 Task: Create a due date automation trigger when advanced on, 2 hours before a card is due add basic without the green label.
Action: Mouse moved to (997, 99)
Screenshot: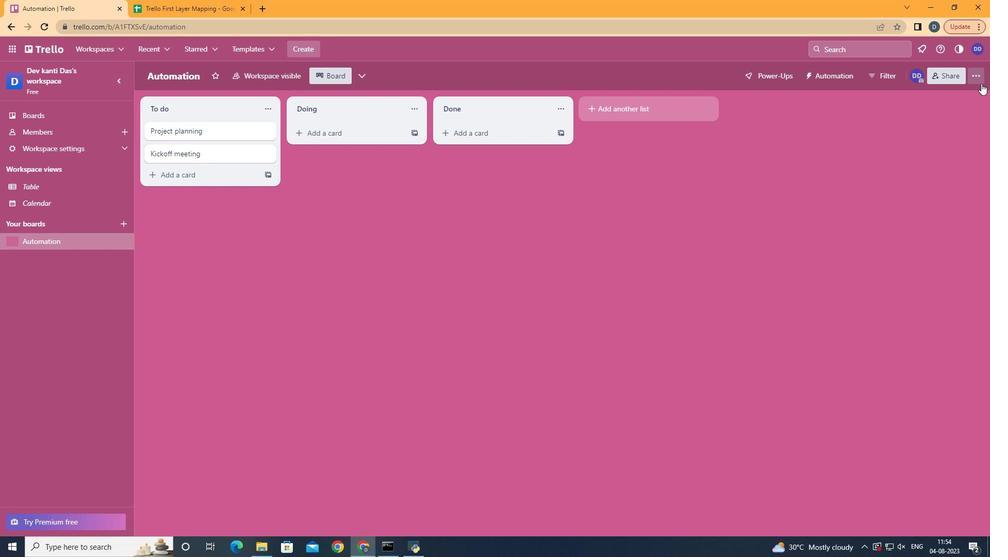 
Action: Mouse pressed left at (997, 99)
Screenshot: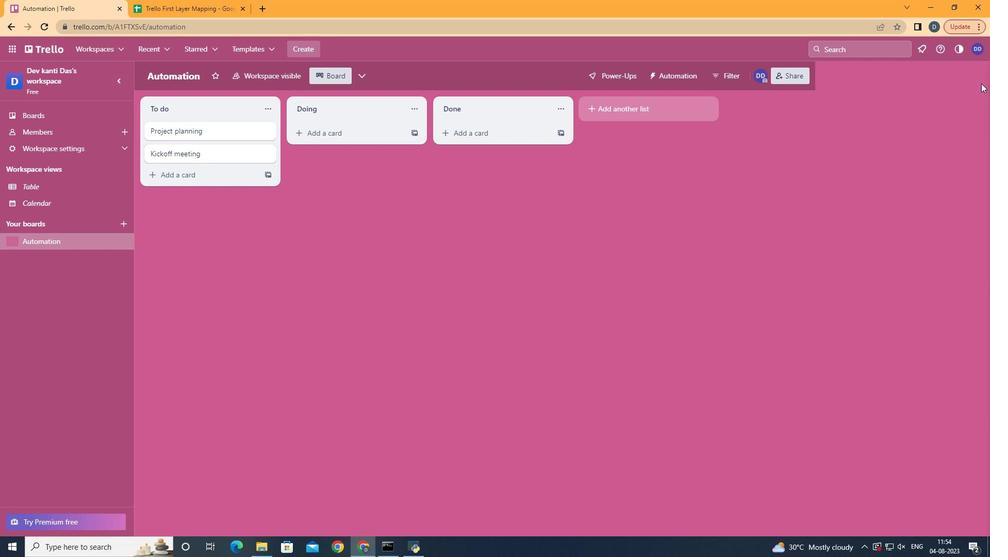 
Action: Mouse moved to (906, 252)
Screenshot: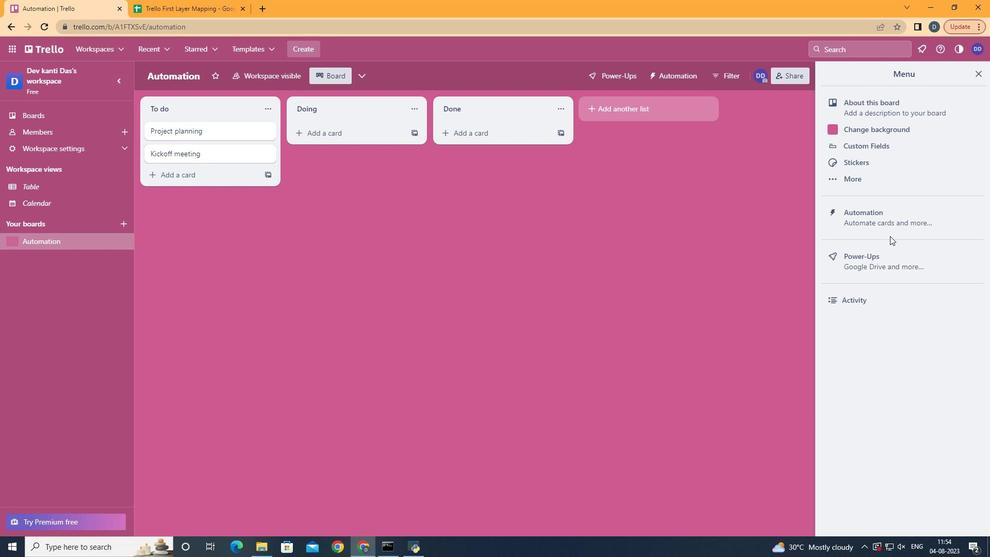 
Action: Mouse pressed left at (906, 252)
Screenshot: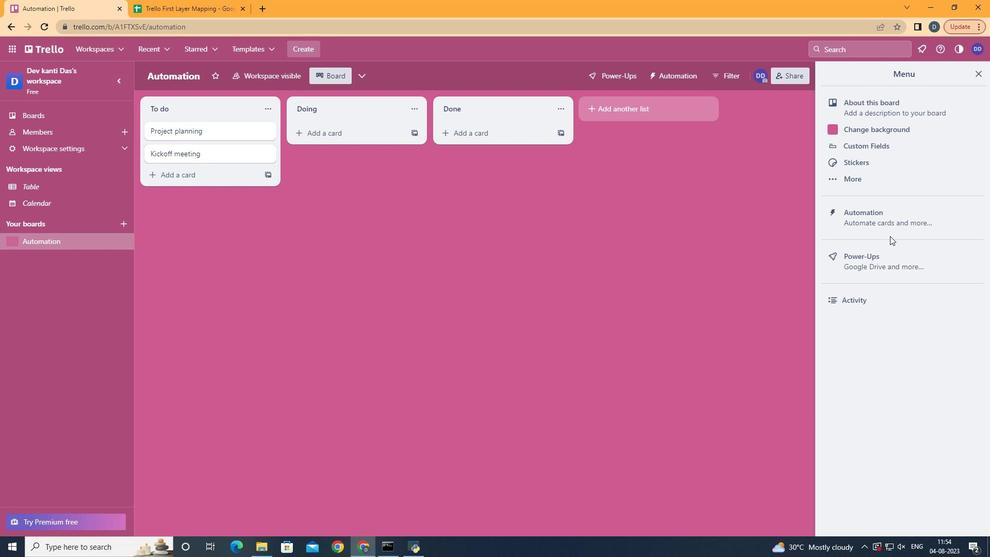 
Action: Mouse moved to (906, 238)
Screenshot: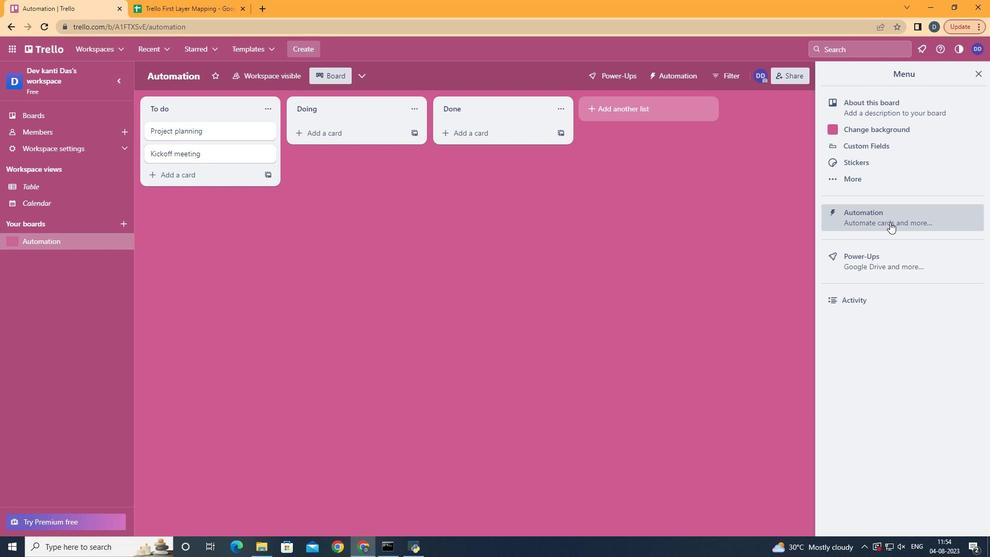
Action: Mouse pressed left at (906, 238)
Screenshot: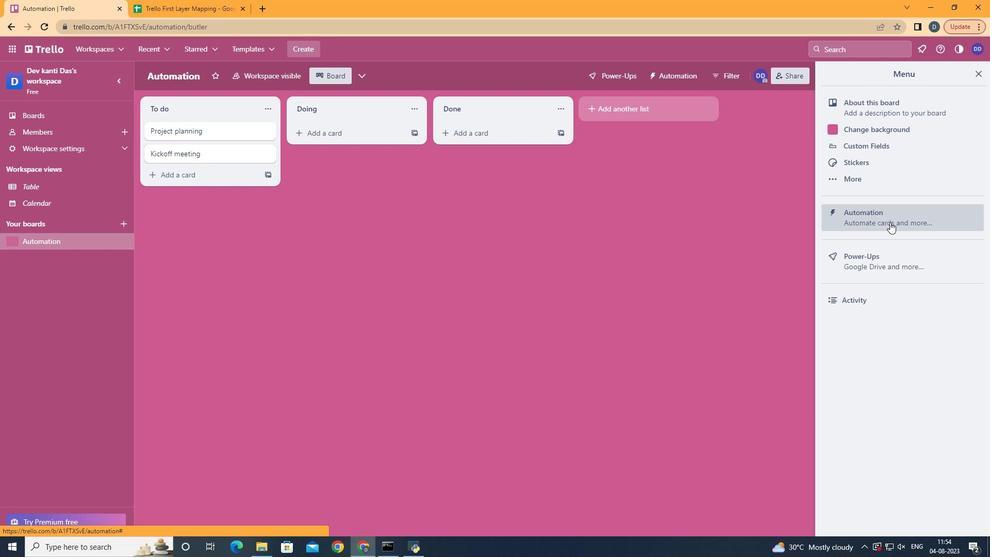 
Action: Mouse moved to (210, 221)
Screenshot: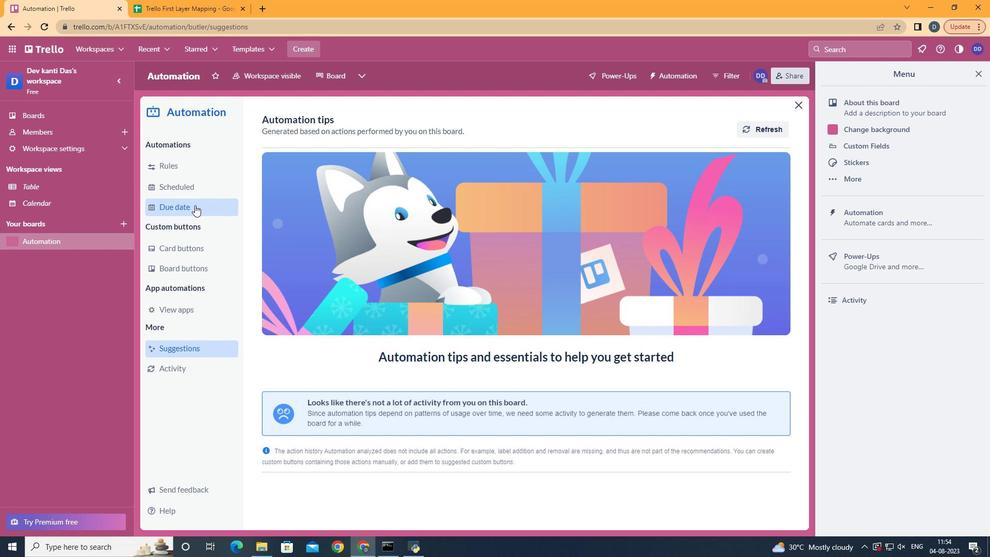 
Action: Mouse pressed left at (210, 221)
Screenshot: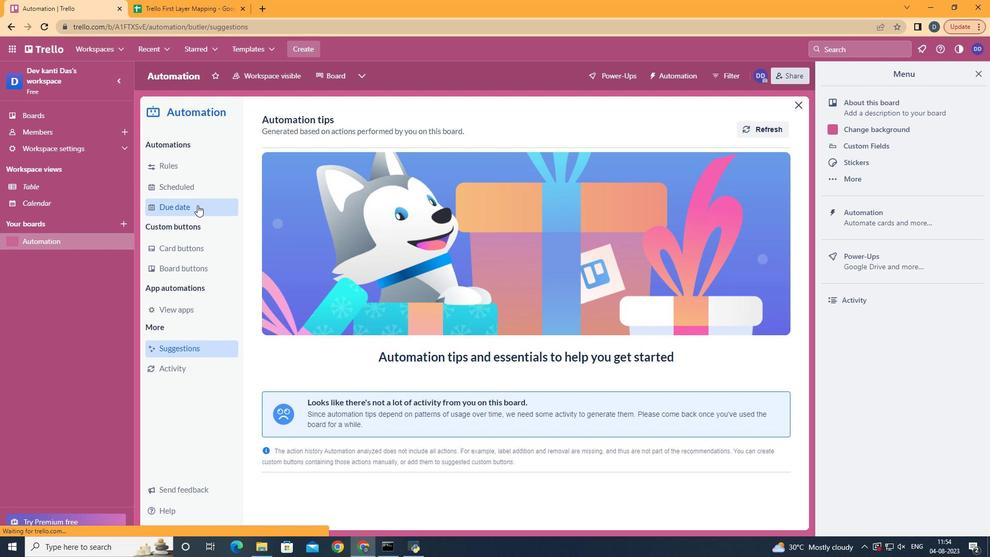 
Action: Mouse moved to (745, 134)
Screenshot: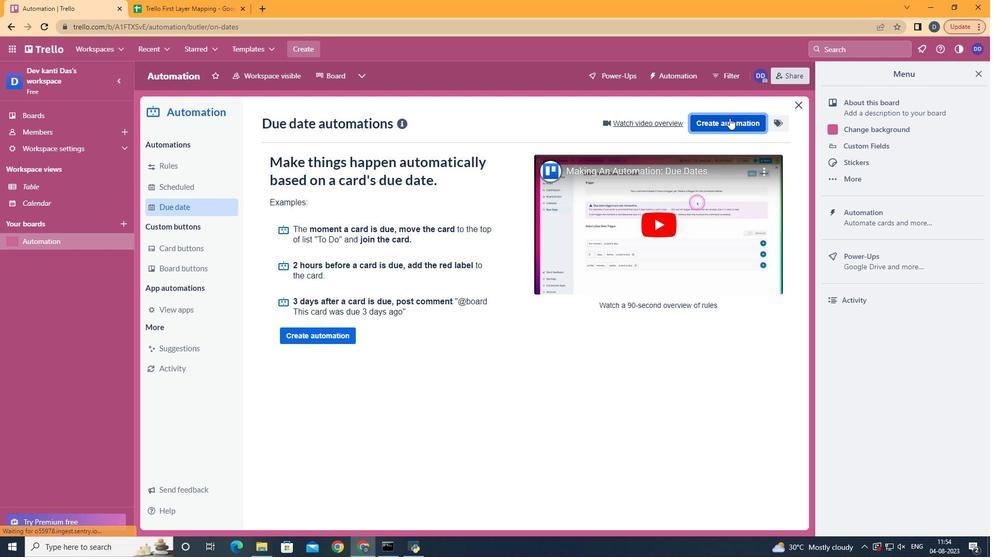 
Action: Mouse pressed left at (745, 134)
Screenshot: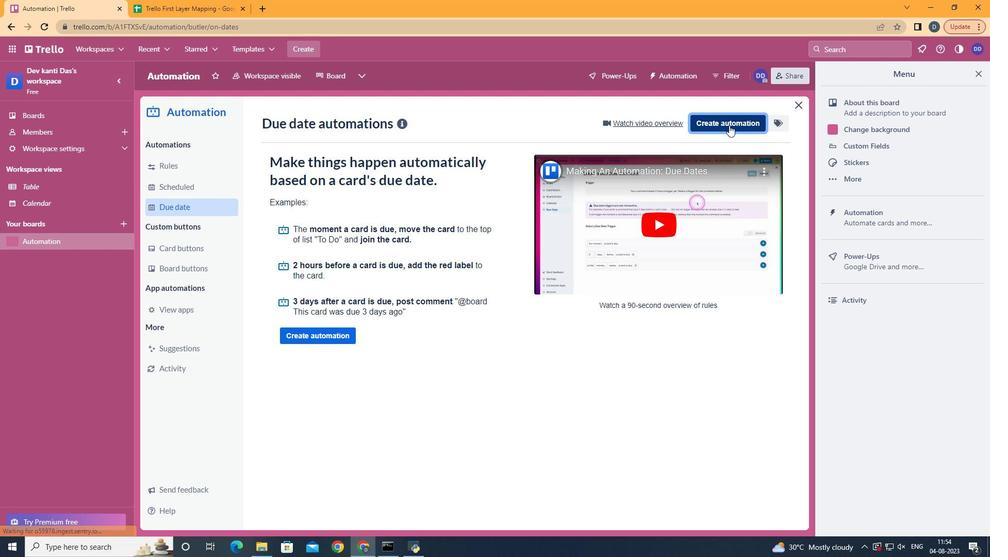 
Action: Mouse moved to (535, 245)
Screenshot: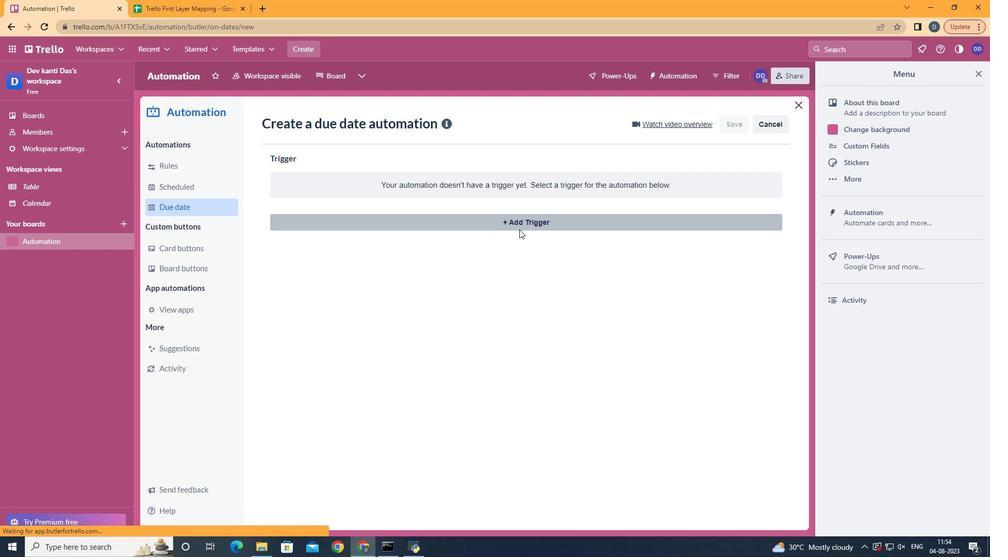
Action: Mouse pressed left at (535, 245)
Screenshot: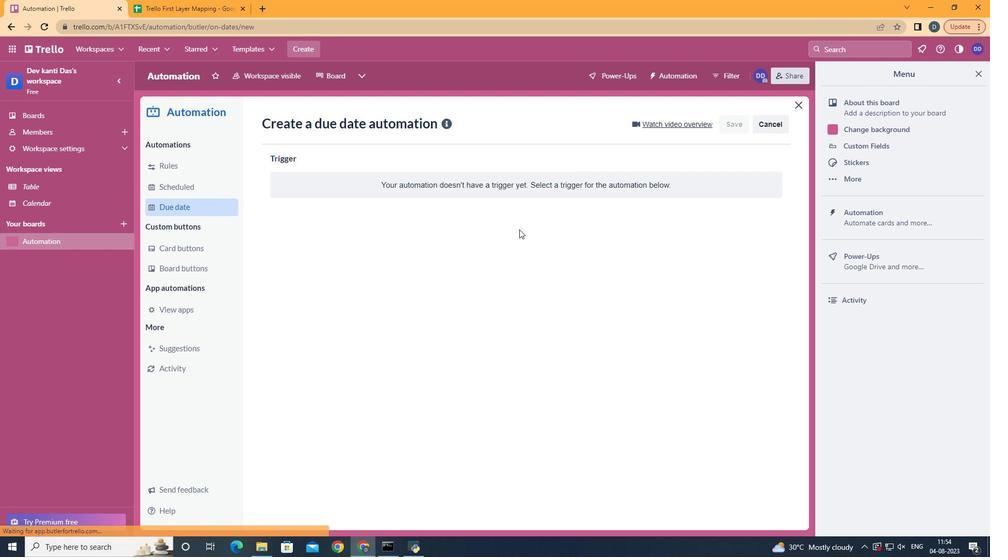 
Action: Mouse moved to (344, 457)
Screenshot: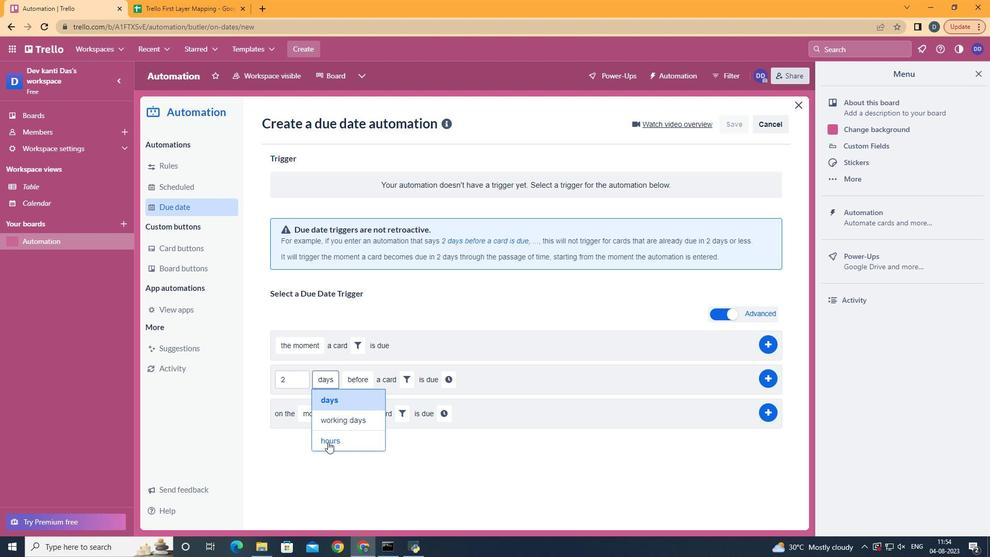 
Action: Mouse pressed left at (344, 457)
Screenshot: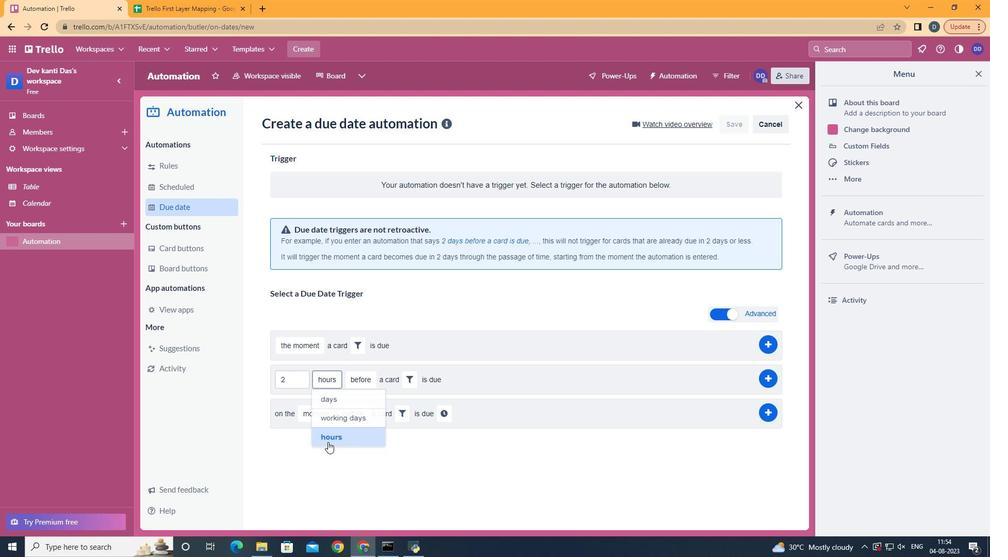 
Action: Mouse moved to (379, 411)
Screenshot: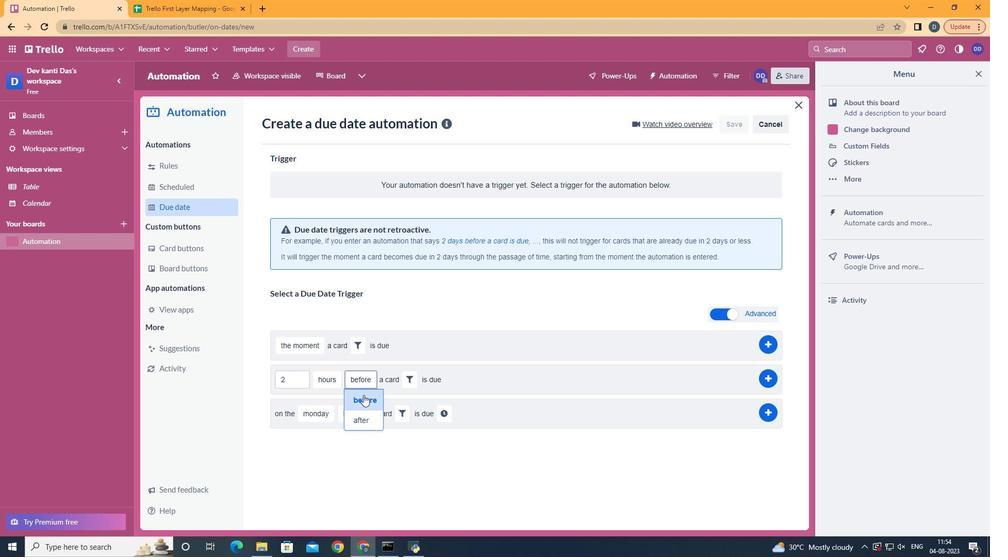 
Action: Mouse pressed left at (379, 411)
Screenshot: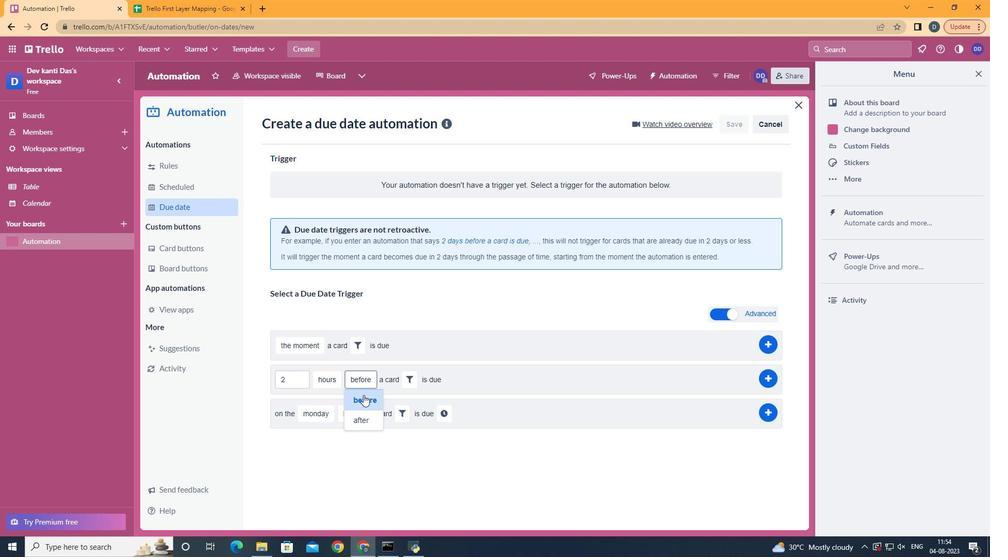 
Action: Mouse moved to (427, 398)
Screenshot: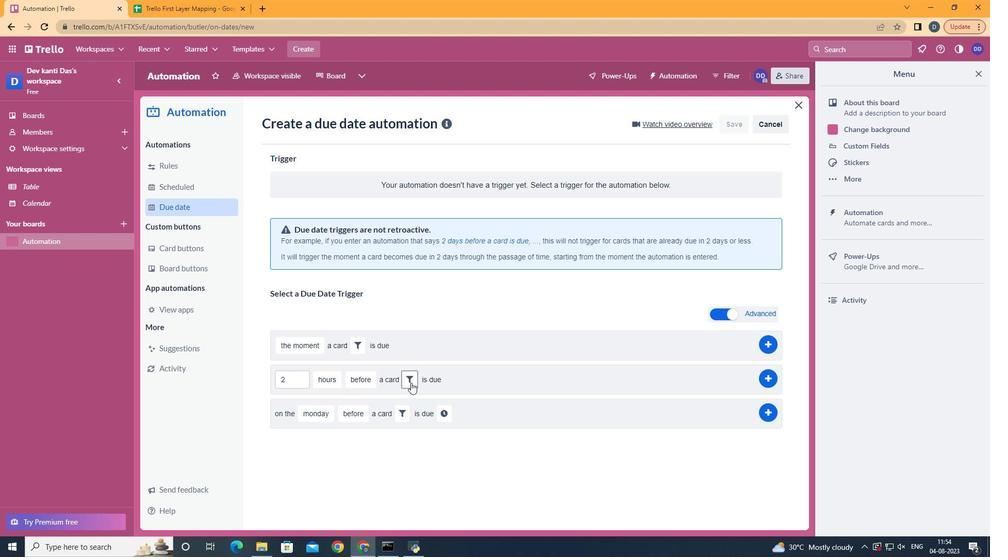 
Action: Mouse pressed left at (427, 398)
Screenshot: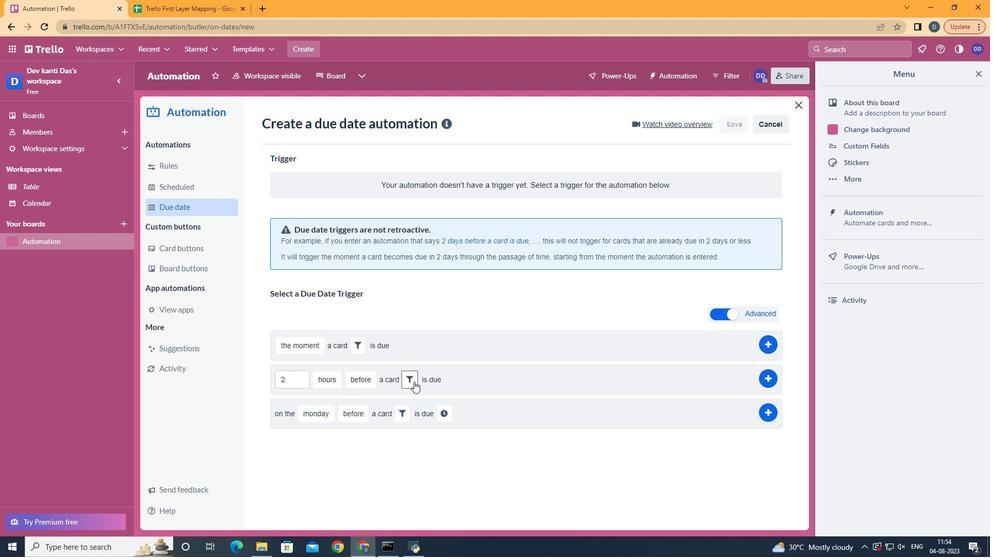 
Action: Mouse moved to (452, 446)
Screenshot: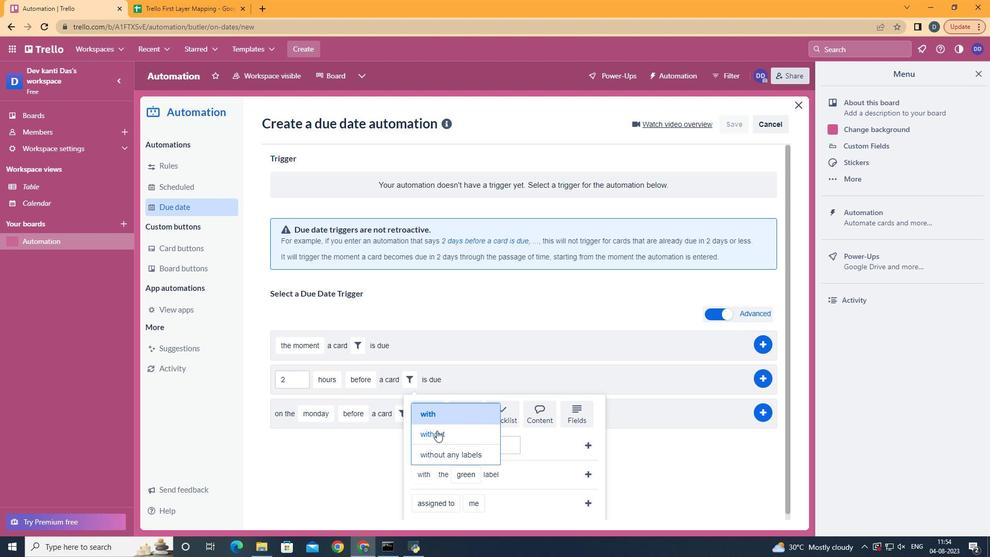 
Action: Mouse pressed left at (452, 446)
Screenshot: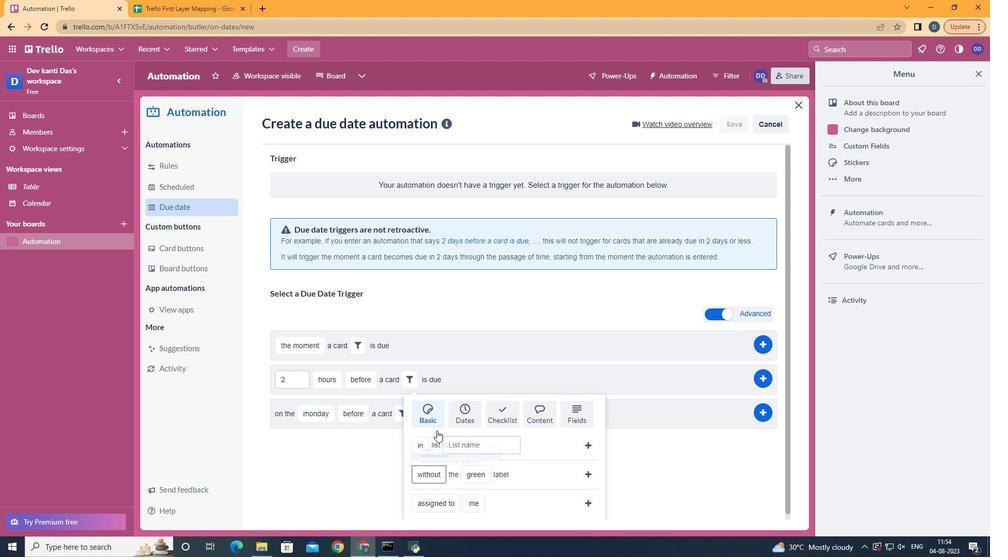 
Action: Mouse moved to (497, 359)
Screenshot: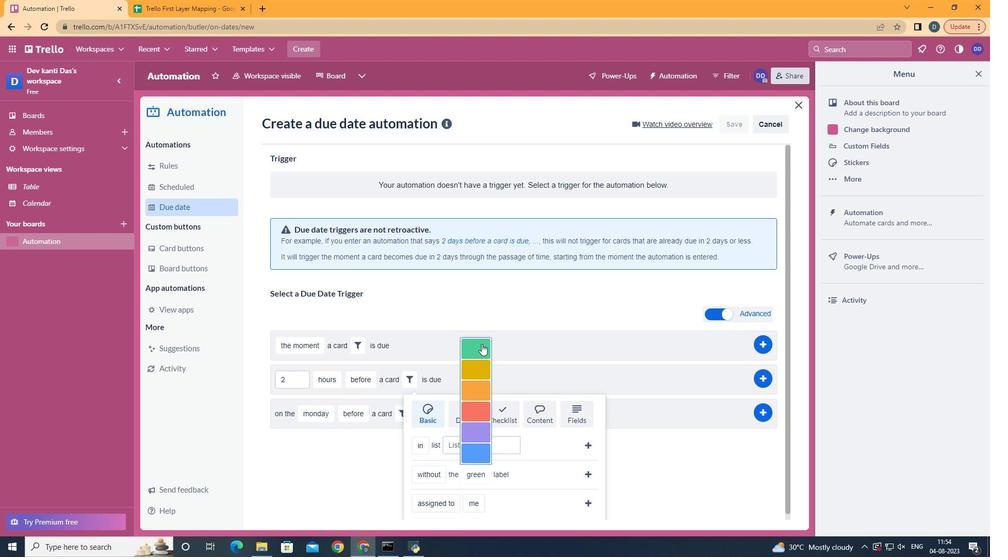 
Action: Mouse pressed left at (497, 359)
Screenshot: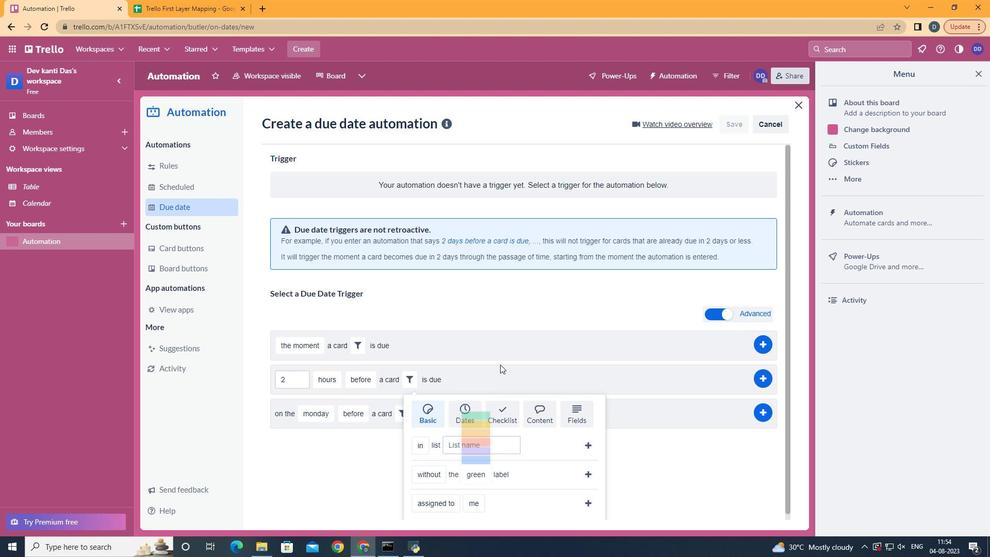 
Action: Mouse moved to (593, 489)
Screenshot: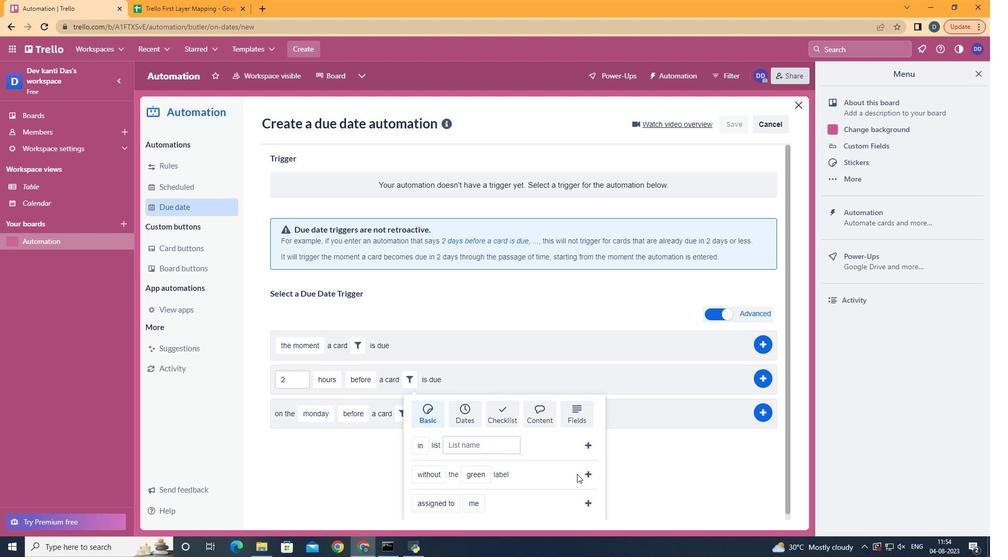 
Action: Mouse pressed left at (593, 489)
Screenshot: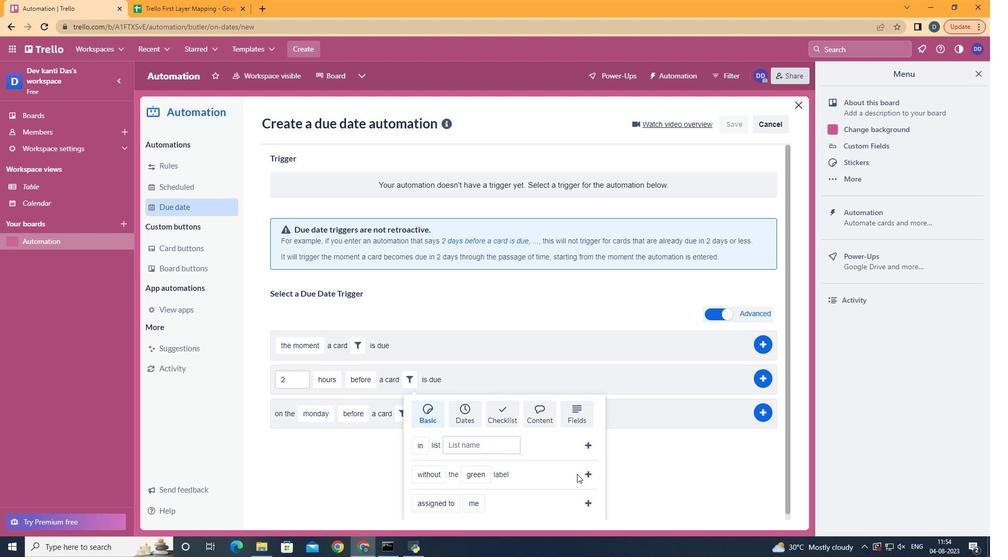 
Action: Mouse moved to (598, 491)
Screenshot: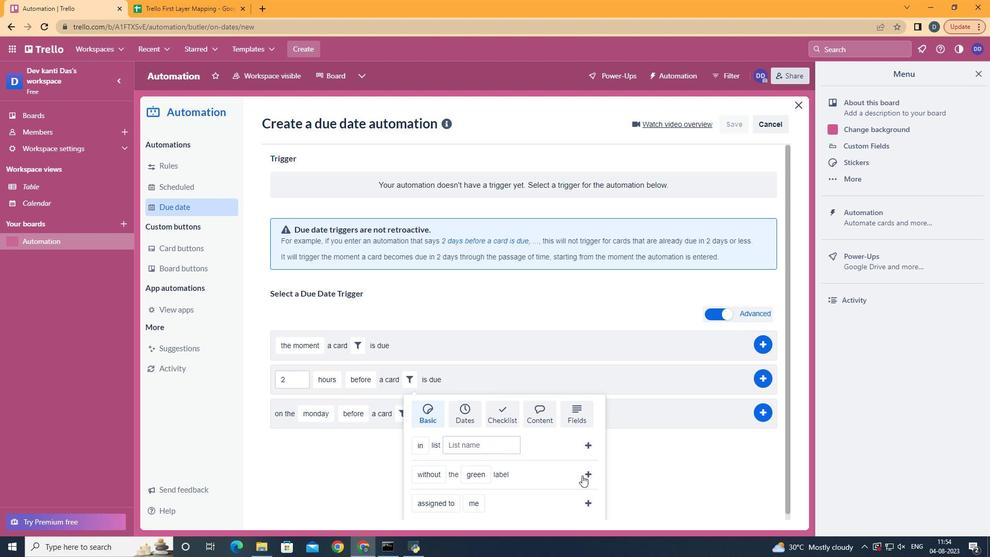 
Action: Mouse pressed left at (598, 491)
Screenshot: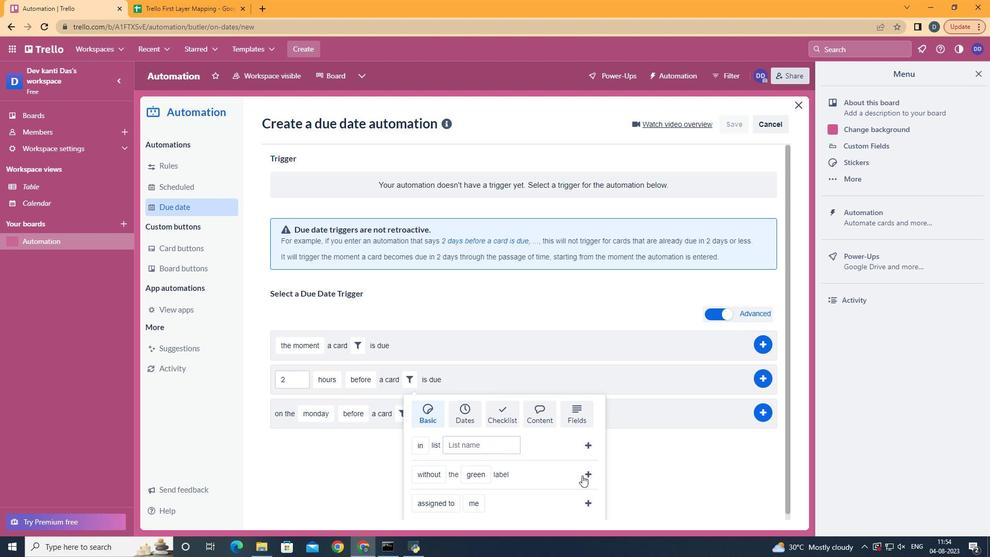 
Action: Mouse moved to (781, 391)
Screenshot: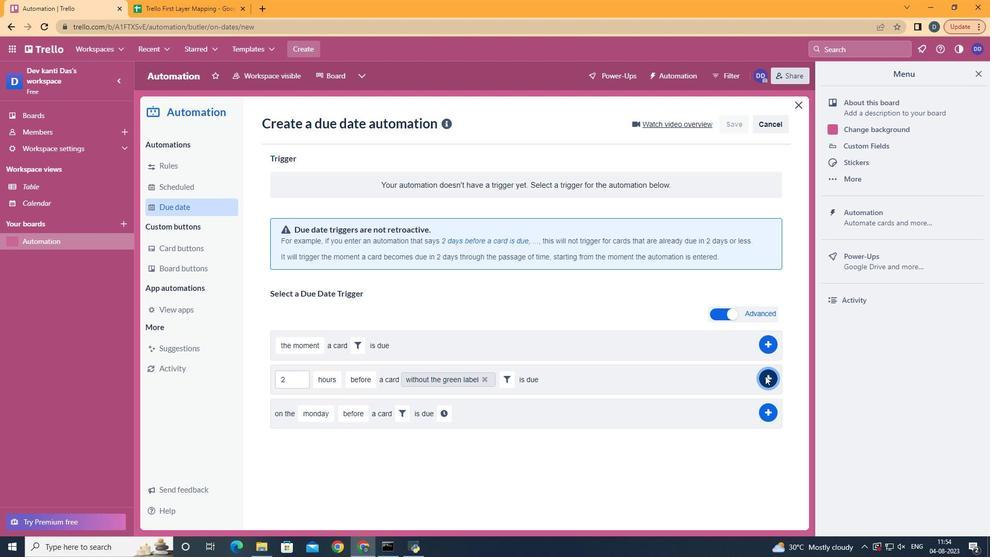 
Action: Mouse pressed left at (781, 391)
Screenshot: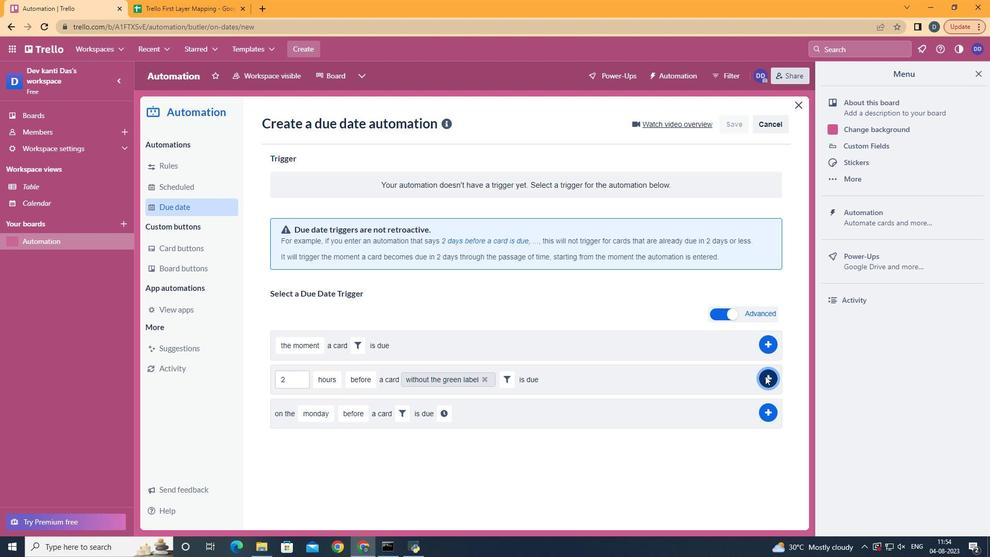 
Action: Mouse moved to (528, 142)
Screenshot: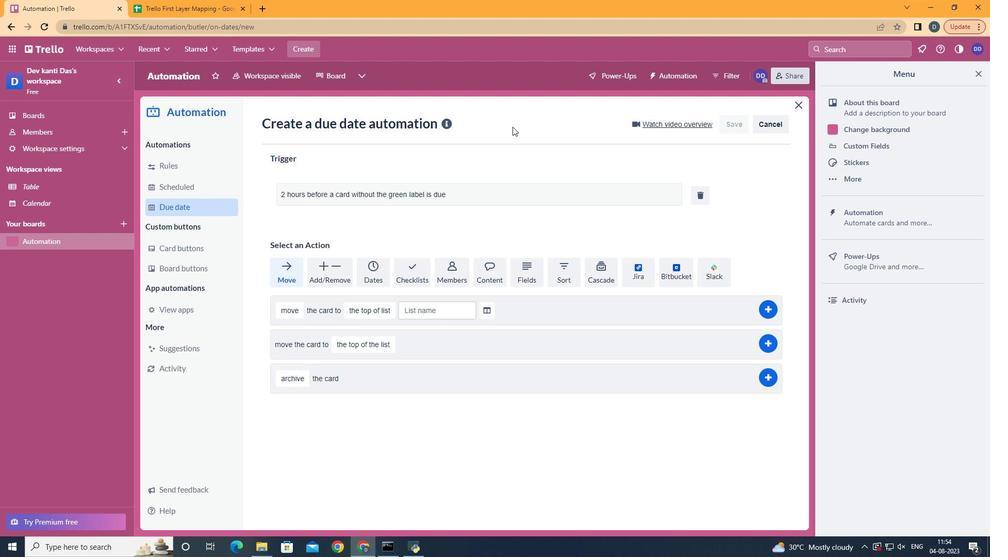 
